 Task: Add the product "CVS Health Ibuprofen 200 mg Tablets (50 ct)" to cart from the store "CVS".
Action: Mouse pressed left at (42, 78)
Screenshot: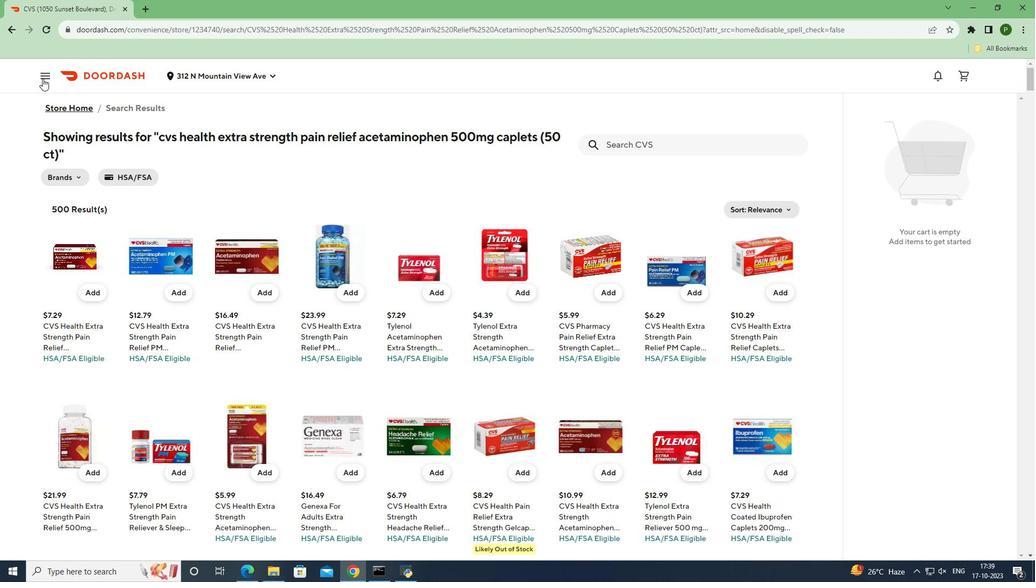 
Action: Mouse moved to (53, 155)
Screenshot: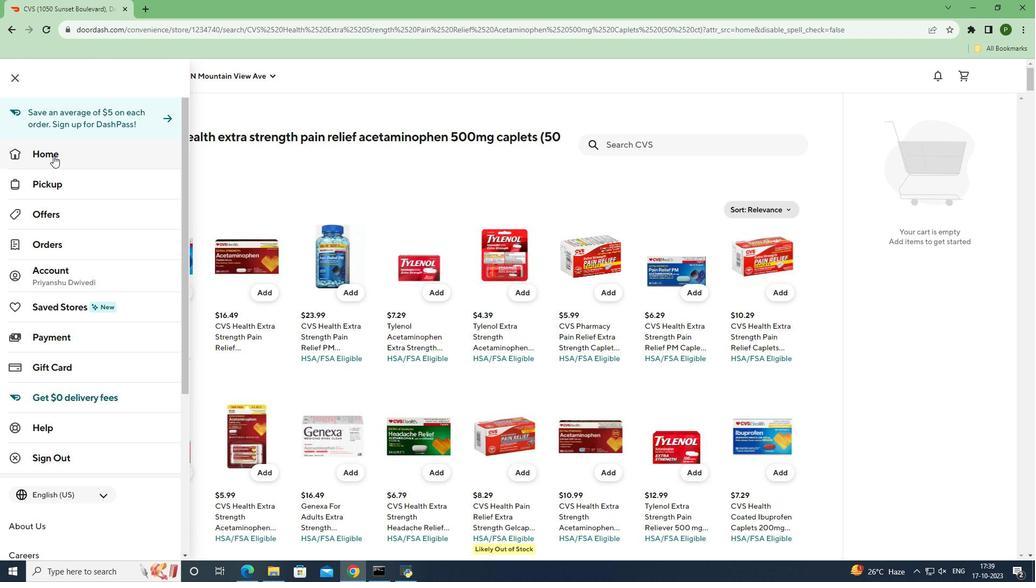 
Action: Mouse pressed left at (53, 155)
Screenshot: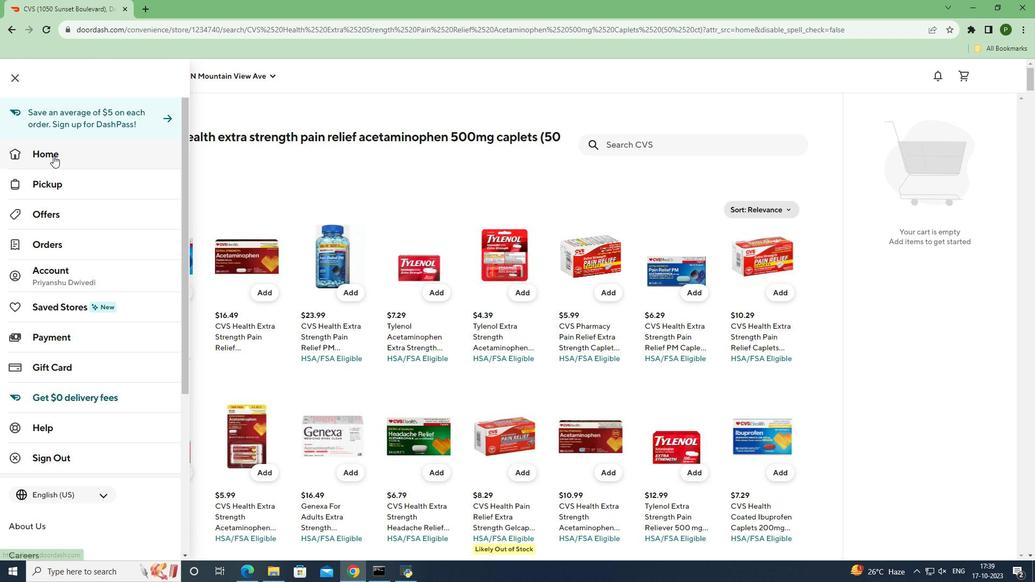 
Action: Mouse moved to (781, 119)
Screenshot: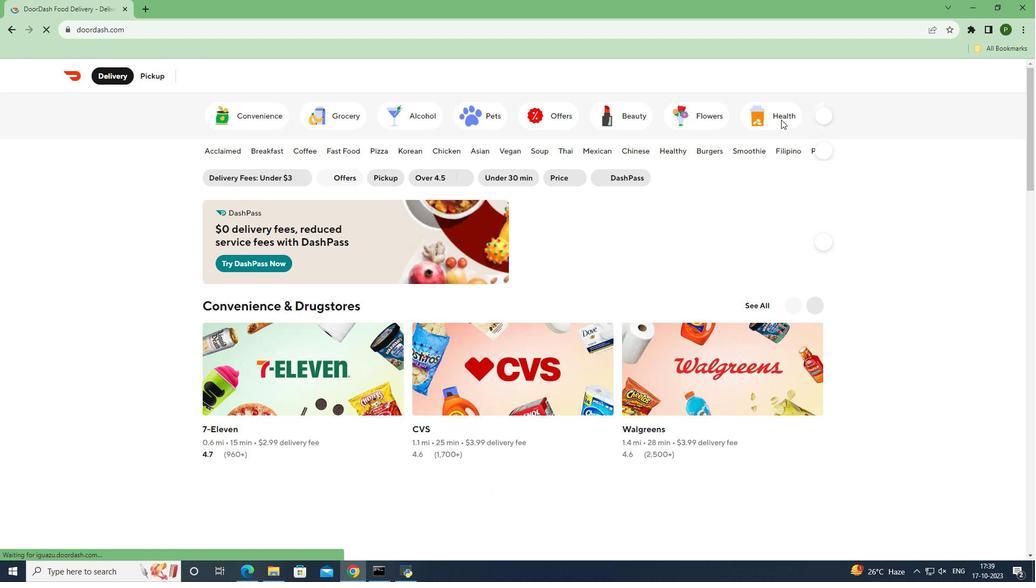 
Action: Mouse pressed left at (781, 119)
Screenshot: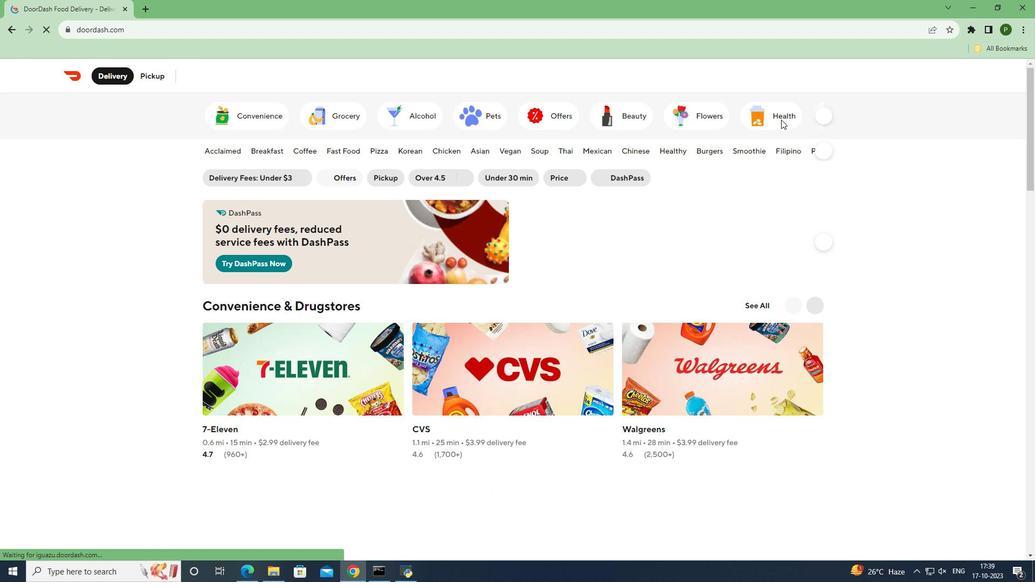 
Action: Mouse moved to (525, 383)
Screenshot: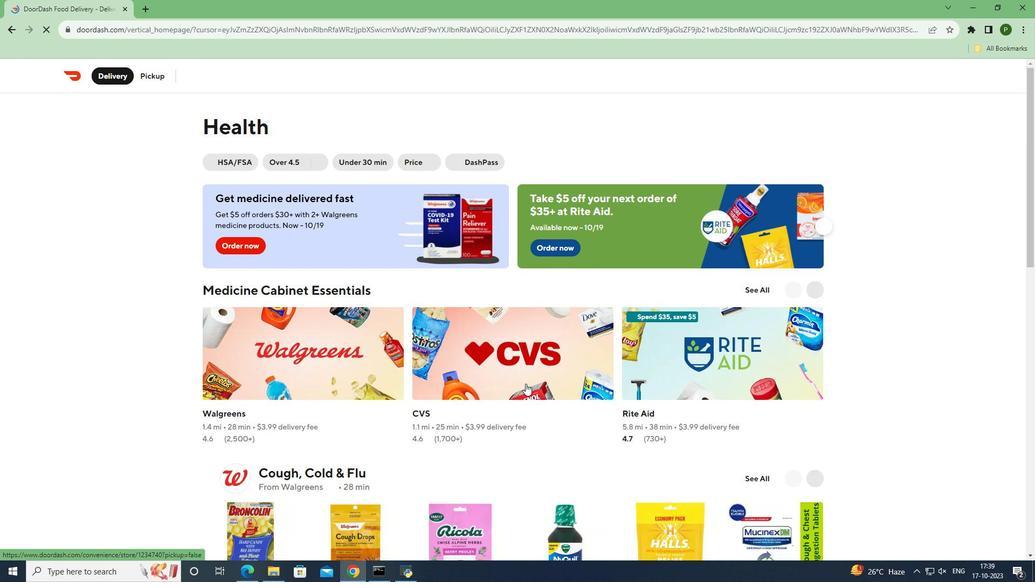 
Action: Mouse pressed left at (525, 383)
Screenshot: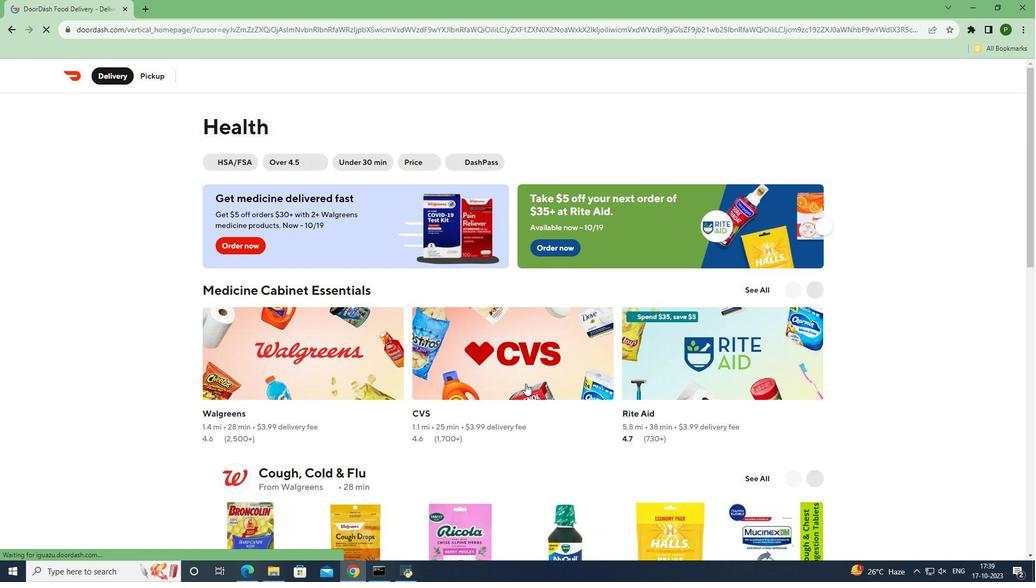 
Action: Mouse moved to (680, 174)
Screenshot: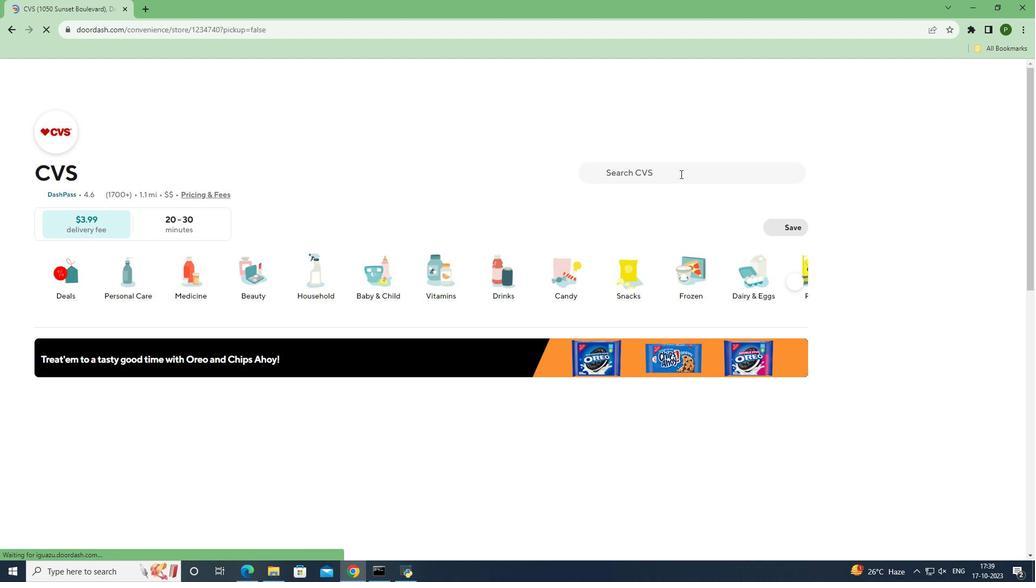 
Action: Mouse pressed left at (680, 174)
Screenshot: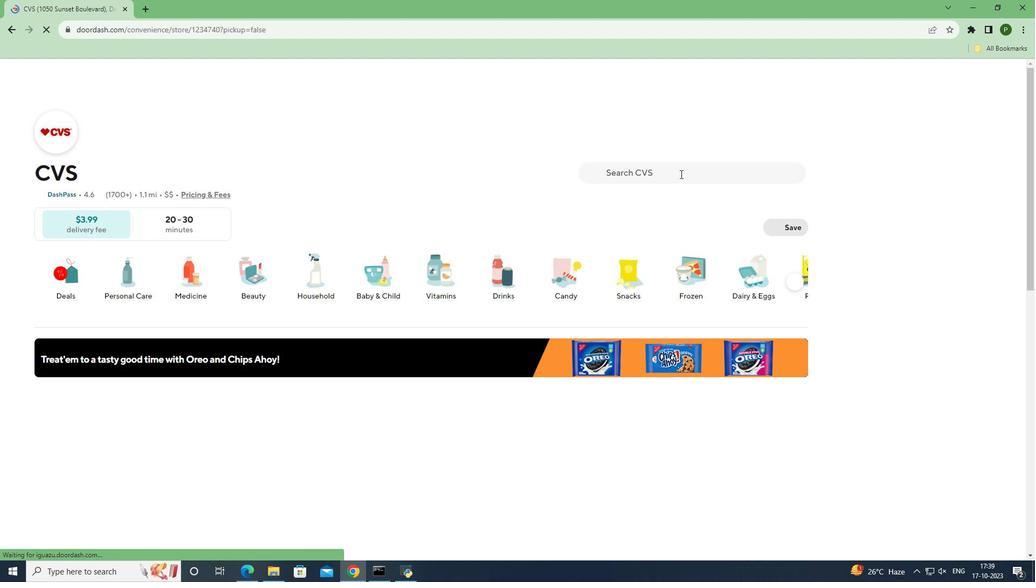 
Action: Key pressed <Key.caps_lock>CVS<Key.space>H<Key.caps_lock>ealth<Key.space><Key.caps_lock>I<Key.caps_lock>buprofen<Key.space>200mg<Key.space><Key.caps_lock>T<Key.caps_lock>ablets<Key.space><Key.shift_r>(50<Key.space>ct<Key.shift_r>)<Key.space><Key.enter>
Screenshot: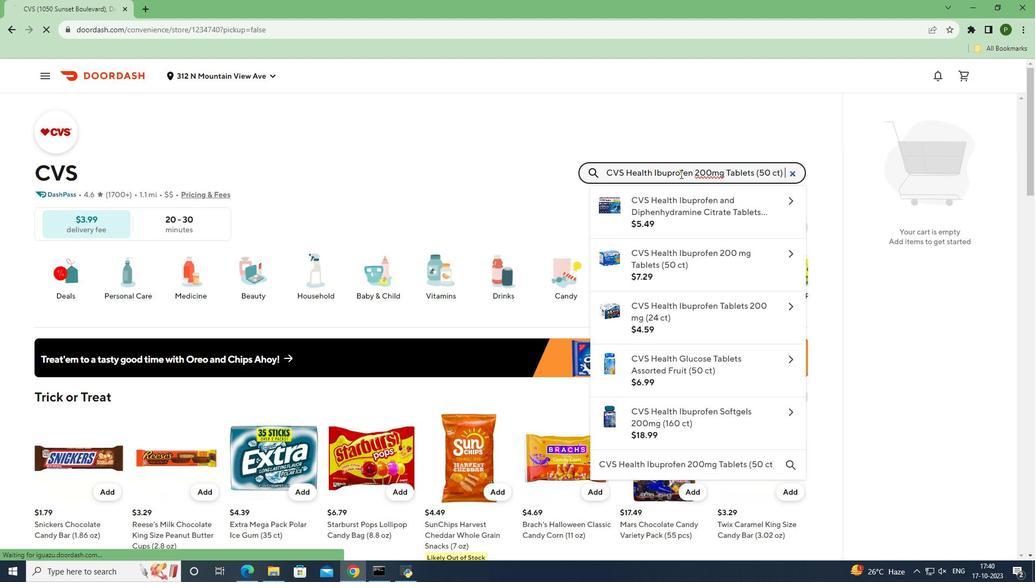 
Action: Mouse moved to (90, 275)
Screenshot: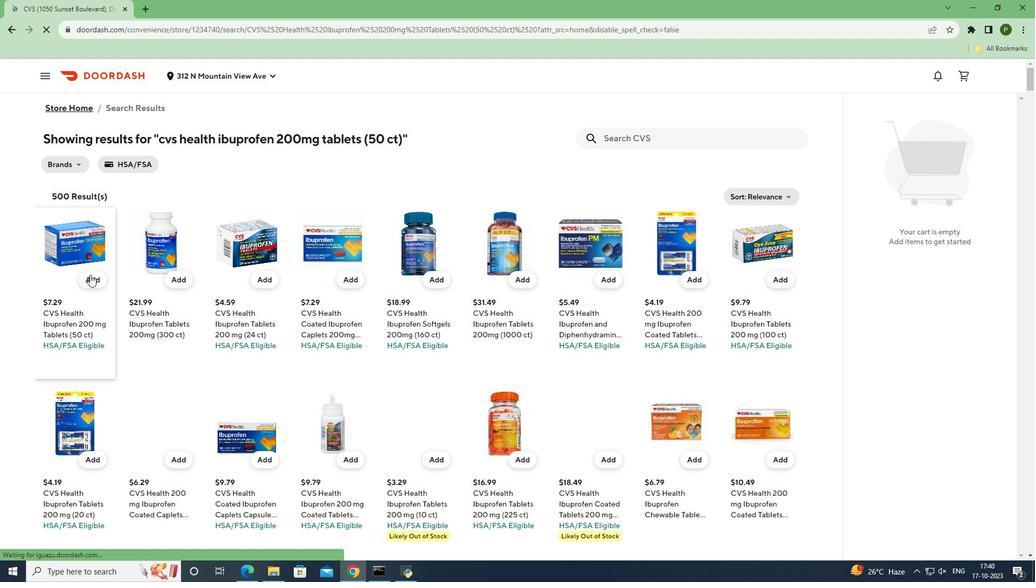 
Action: Mouse pressed left at (90, 275)
Screenshot: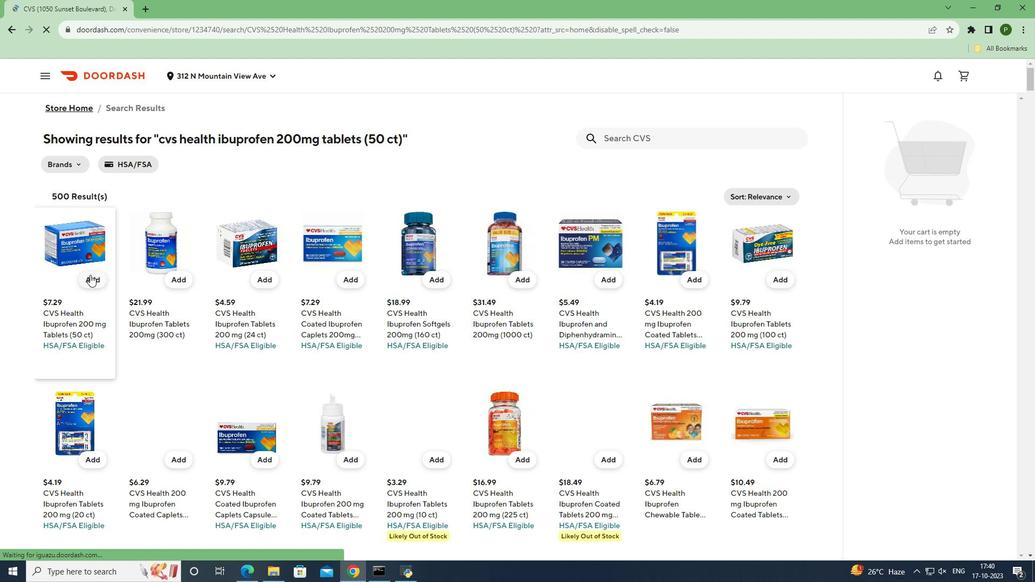 
Action: Mouse moved to (92, 328)
Screenshot: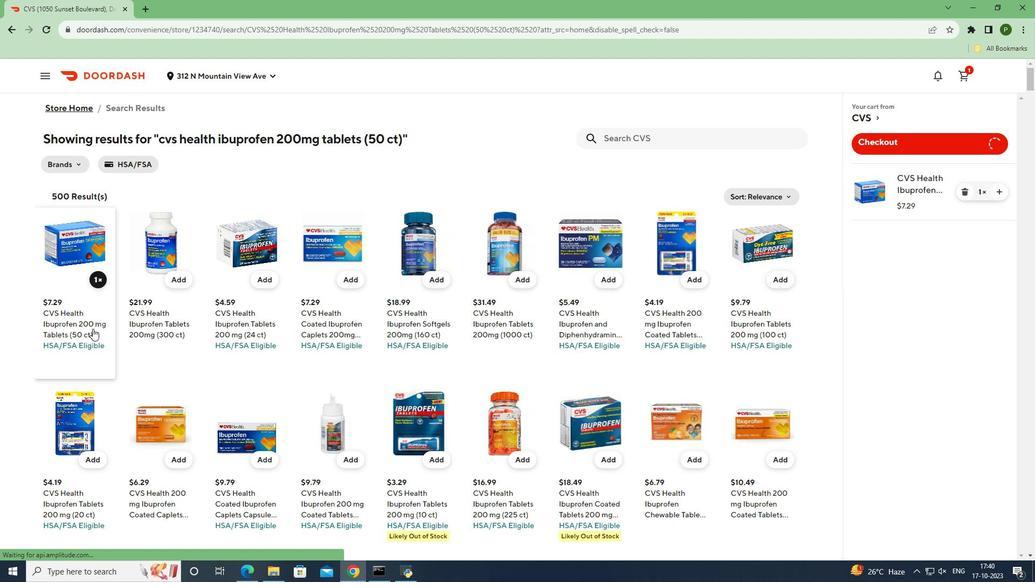 
